 Task: In the  document Regularexercise.rtfMake this file  'available offline' Check 'Vision History' View the  non- printing characters
Action: Mouse moved to (361, 340)
Screenshot: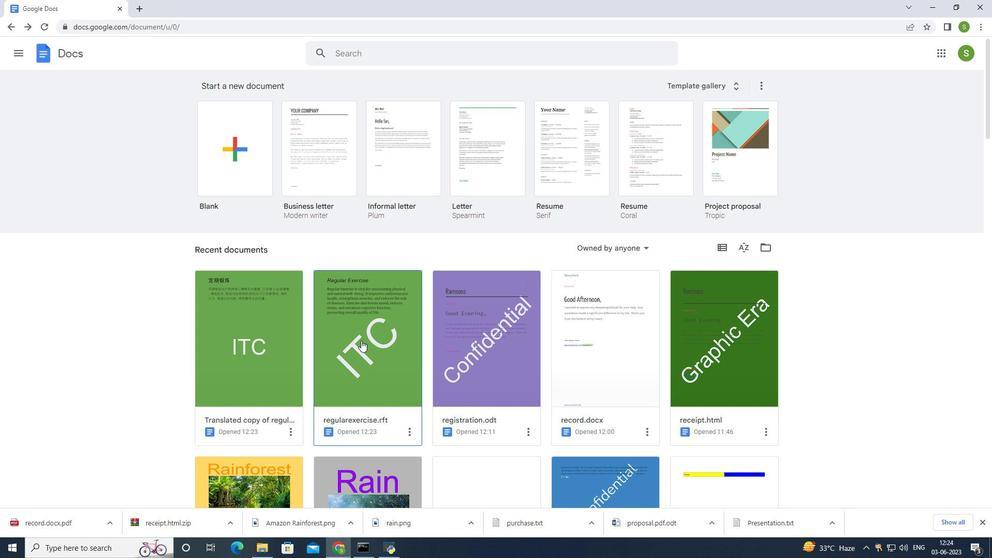 
Action: Mouse pressed left at (361, 340)
Screenshot: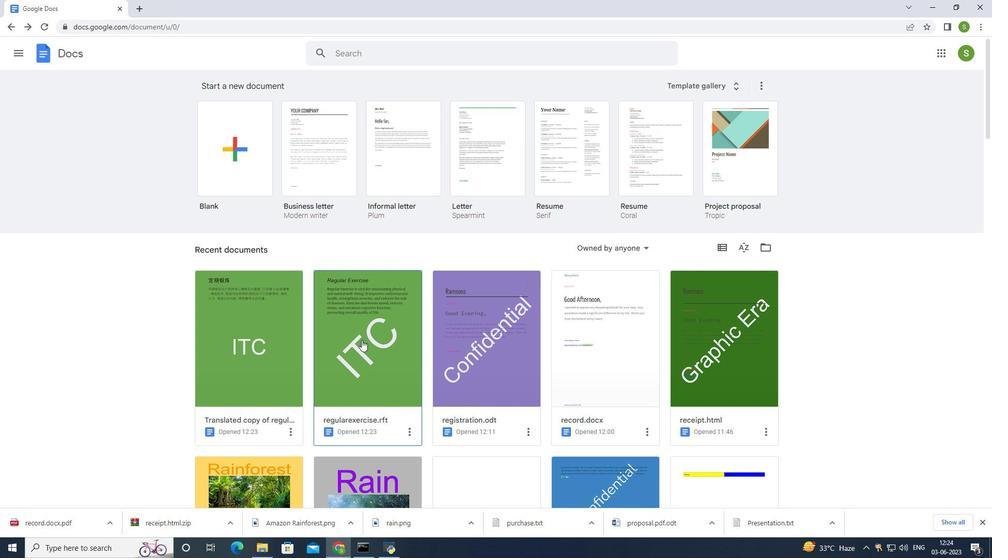 
Action: Mouse moved to (40, 63)
Screenshot: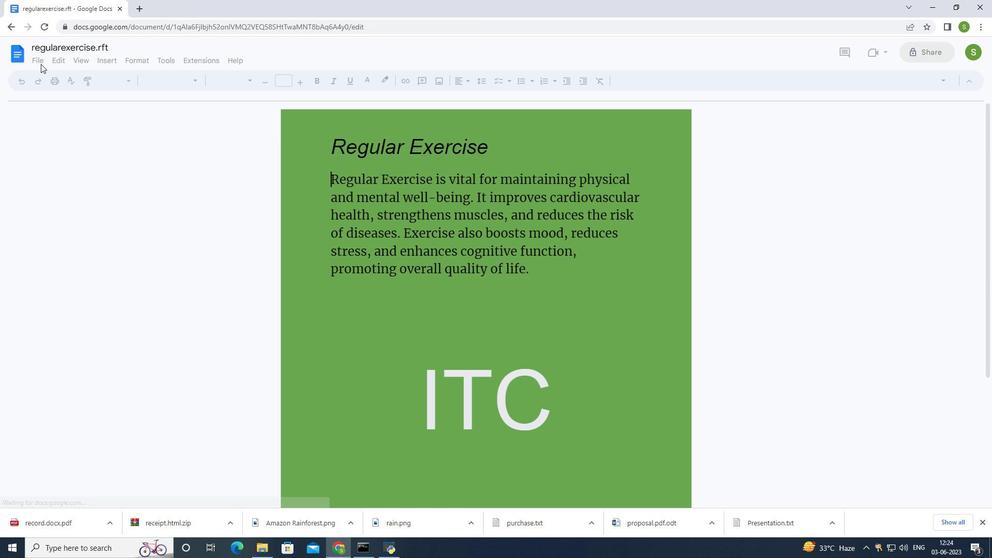 
Action: Mouse pressed left at (40, 63)
Screenshot: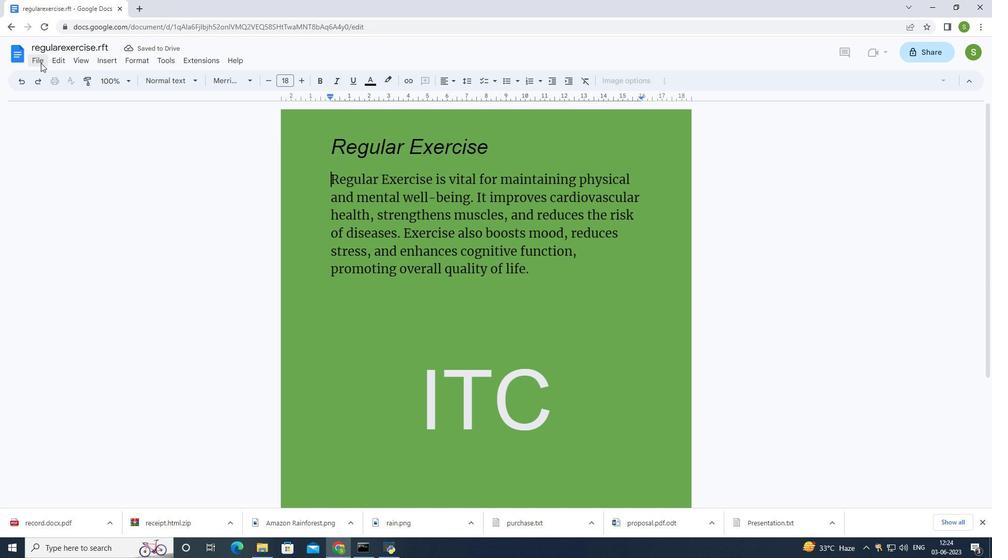 
Action: Mouse moved to (73, 283)
Screenshot: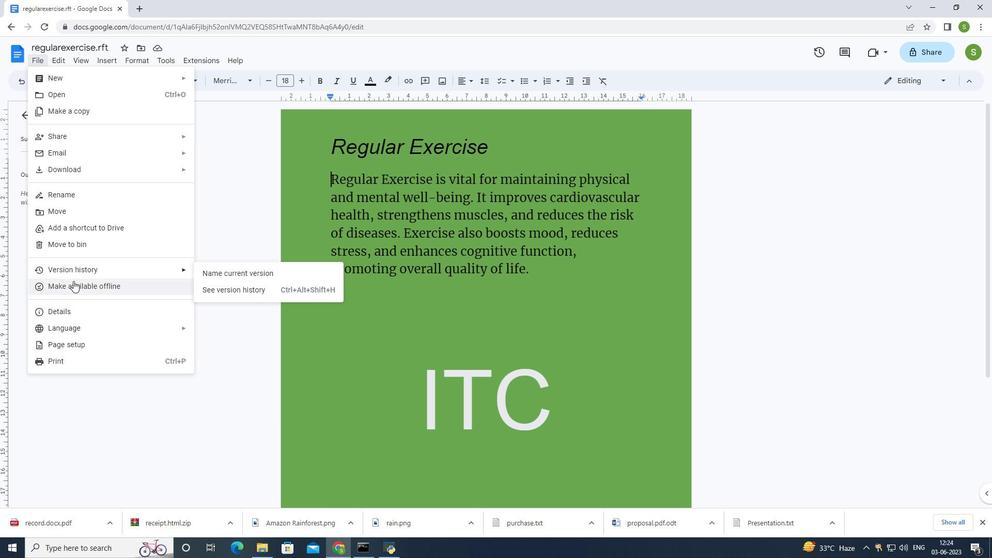 
Action: Mouse pressed left at (73, 283)
Screenshot: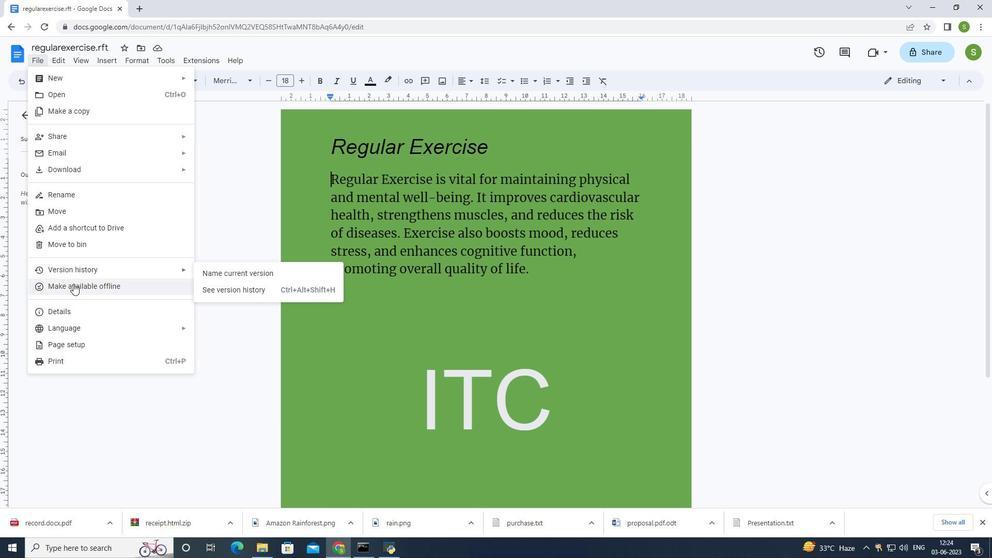 
Action: Mouse moved to (40, 61)
Screenshot: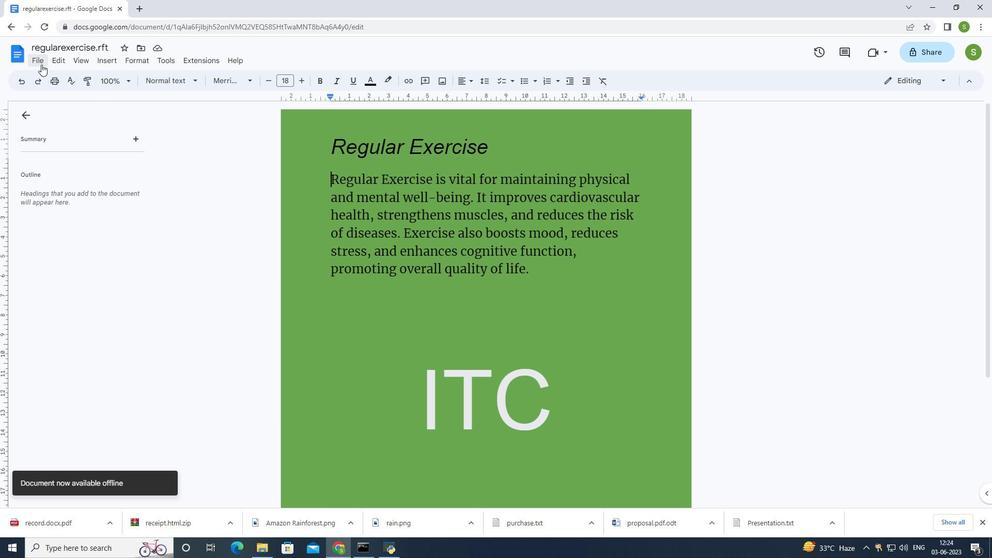 
Action: Mouse pressed left at (40, 61)
Screenshot: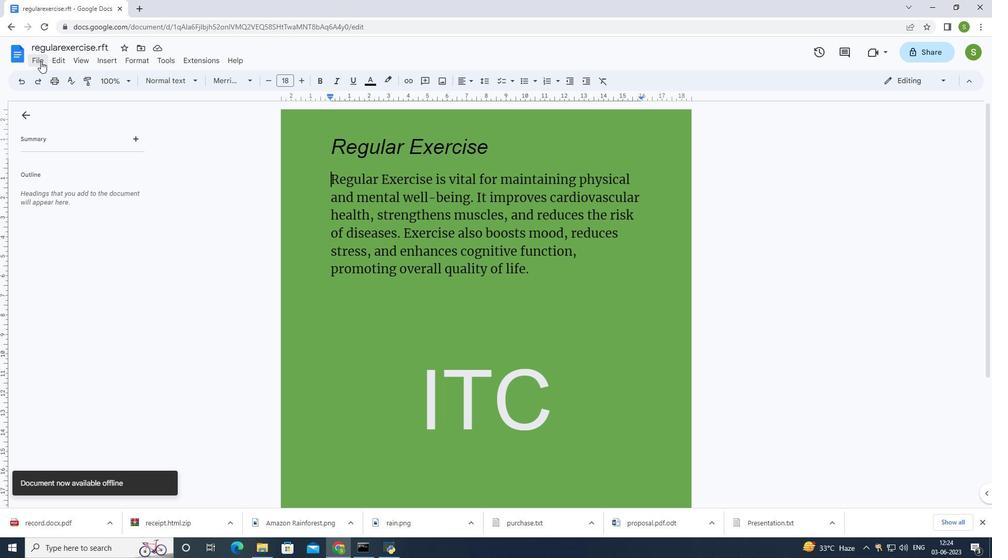 
Action: Mouse moved to (54, 264)
Screenshot: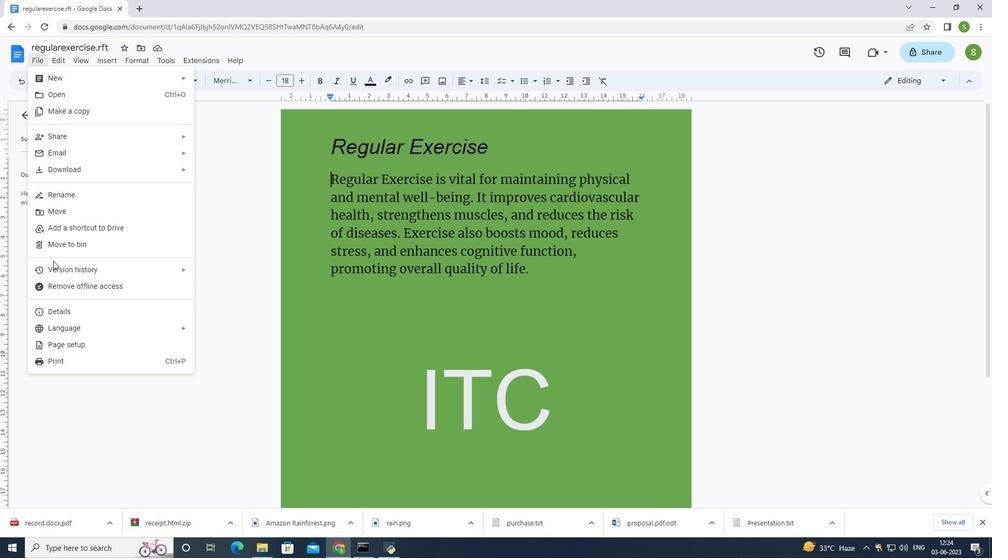 
Action: Mouse pressed left at (54, 264)
Screenshot: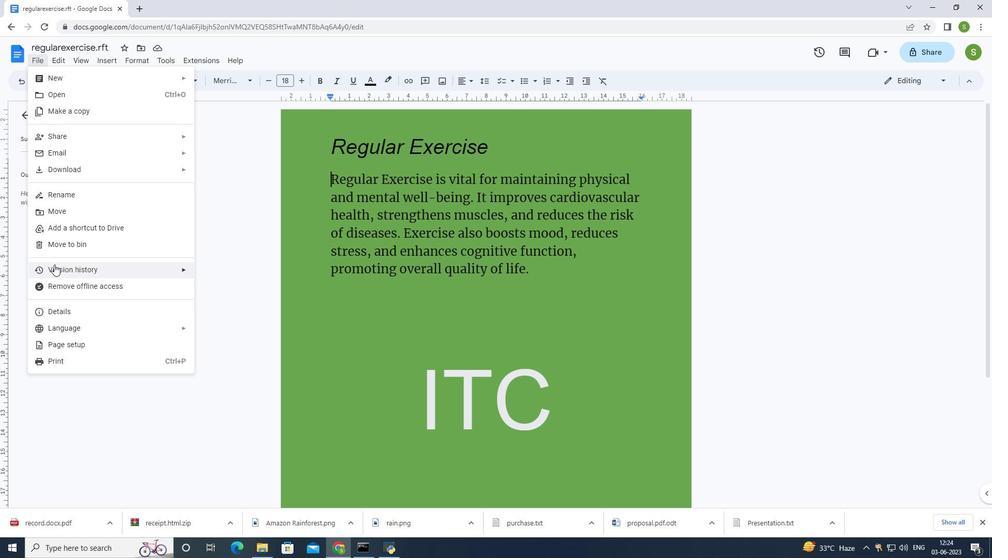 
Action: Mouse moved to (239, 274)
Screenshot: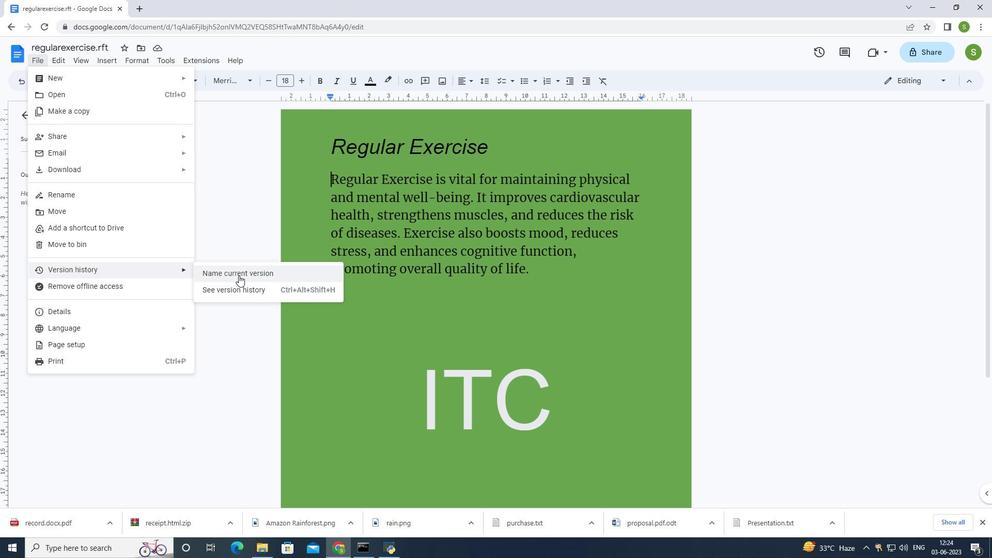 
Action: Mouse pressed left at (239, 274)
Screenshot: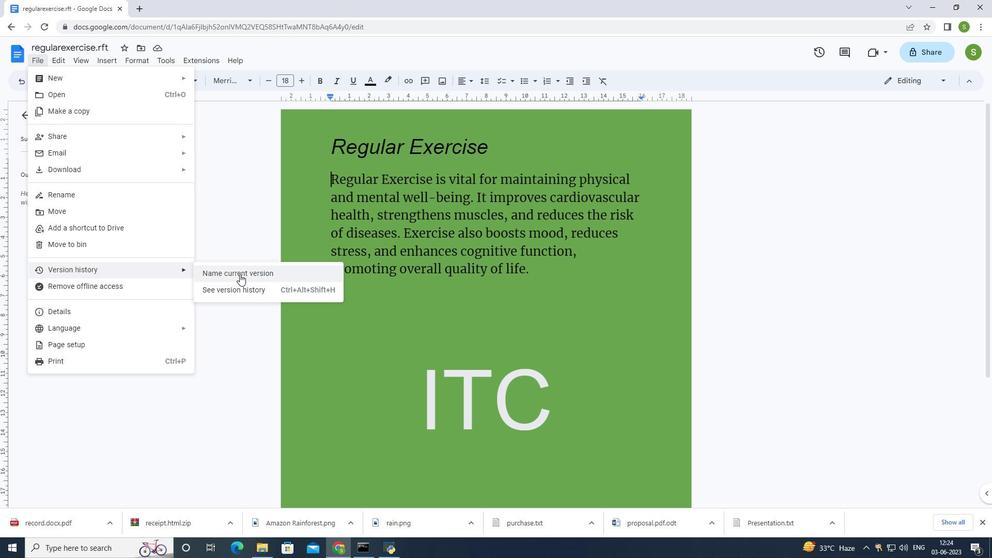 
Action: Mouse moved to (290, 239)
Screenshot: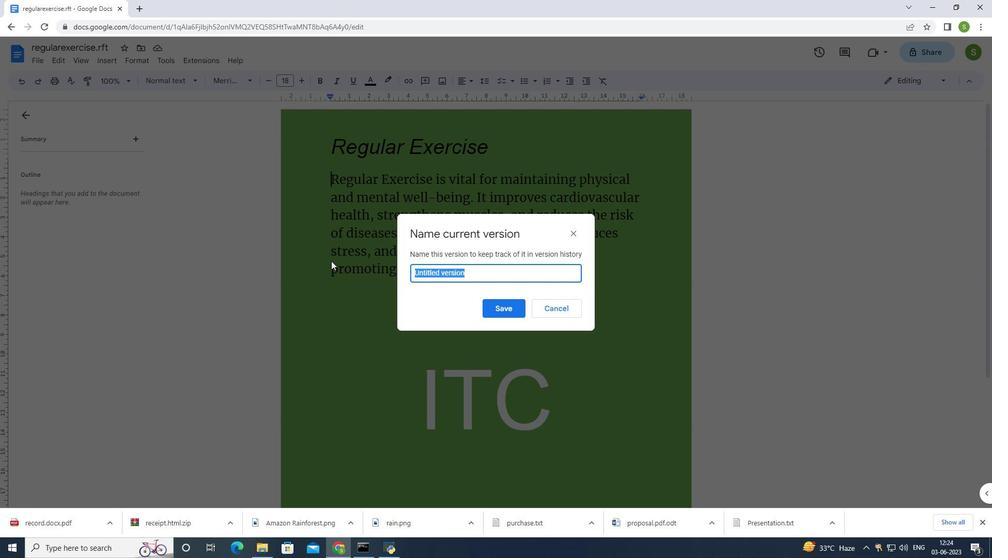
Action: Key pressed non-printing<Key.space>charaters<Key.enter>
Screenshot: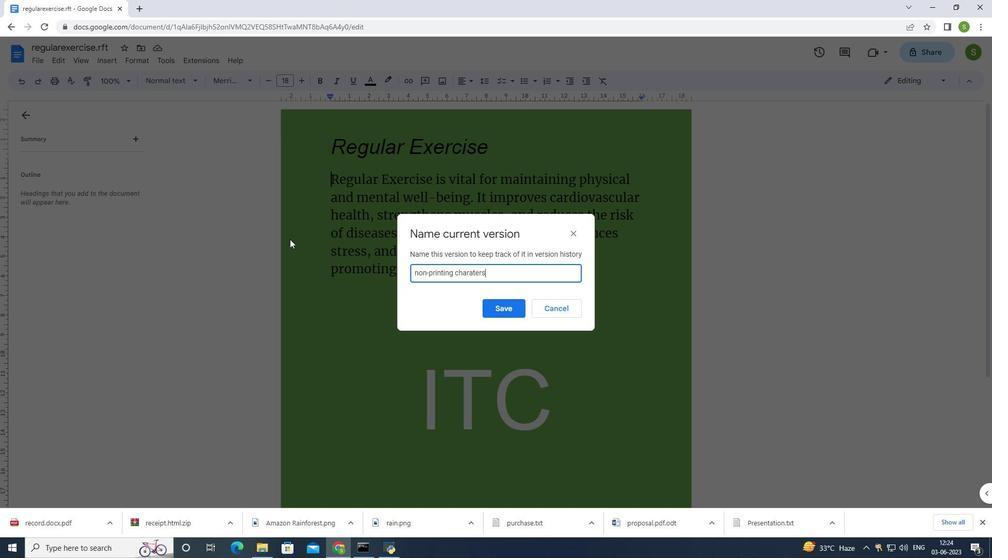 
Action: Mouse moved to (237, 194)
Screenshot: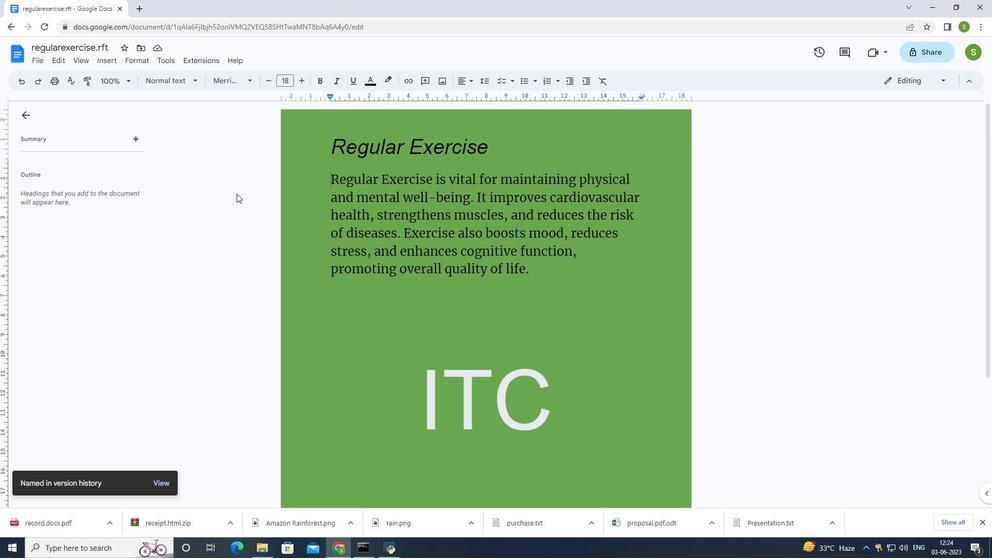 
